 Task: Add an event with the title Brainstorming Session, date '2024/04/05', time 7:30 AM to 9:30 AMand add a description: During this session, we will gather a diverse group of experts, including environmentalists, engineers, urban planners, technology enthusiasts, and policy makers, to foster a multidimensional perspective on the topic. Through an open exchange of ideas, we will collectively explore creative strategies to minimize carbon emissions, reduce traffic congestion, and promote eco-friendly modes of transportation.Select event color  Tomato . Add location for the event as: 654 Friedrichstraße, Berlin, Germany, logged in from the account softage.1@softage.netand send the event invitation to softage.5@softage.net and softage.6@softage.net. Set a reminder for the event Daily
Action: Mouse moved to (58, 86)
Screenshot: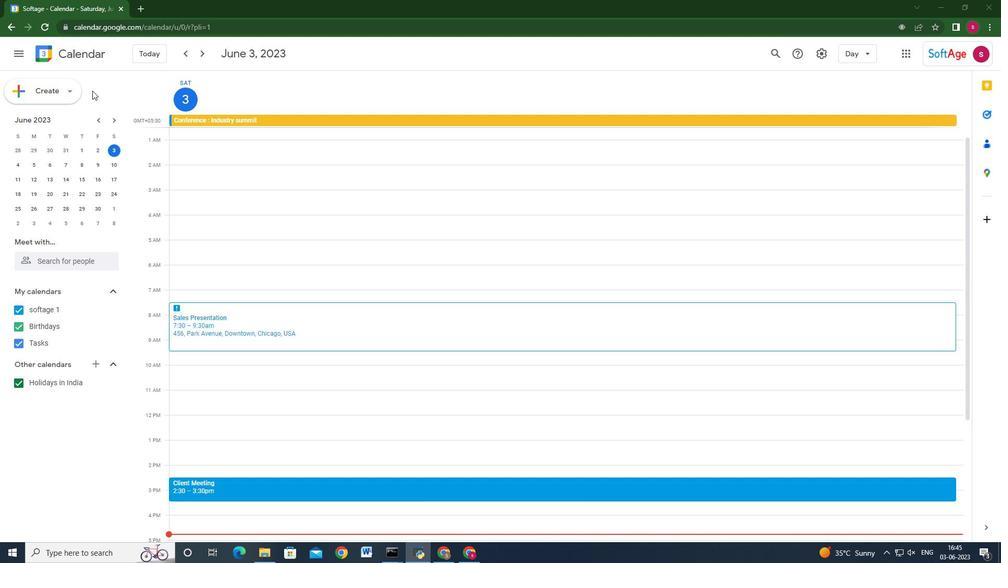 
Action: Mouse pressed left at (58, 86)
Screenshot: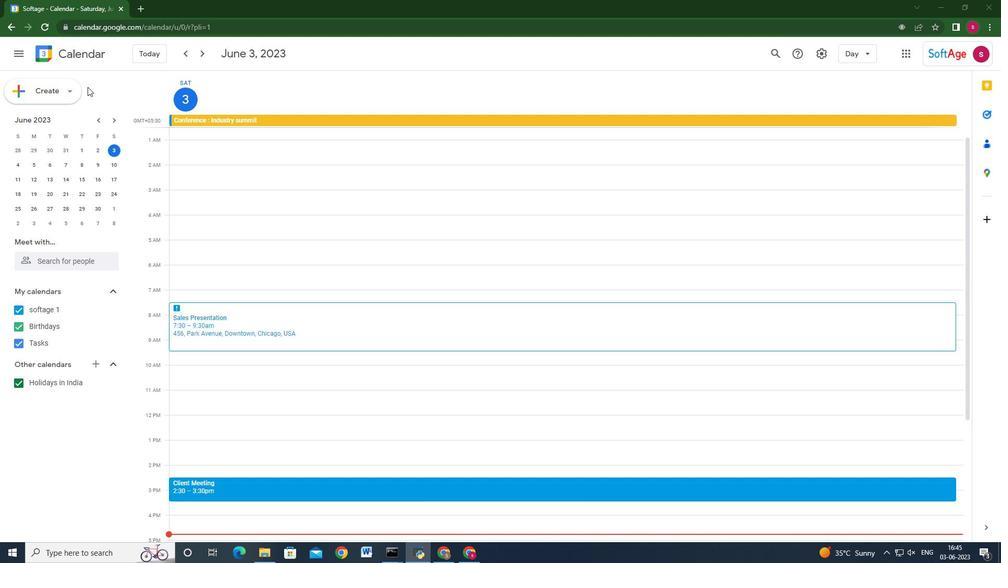 
Action: Mouse moved to (45, 119)
Screenshot: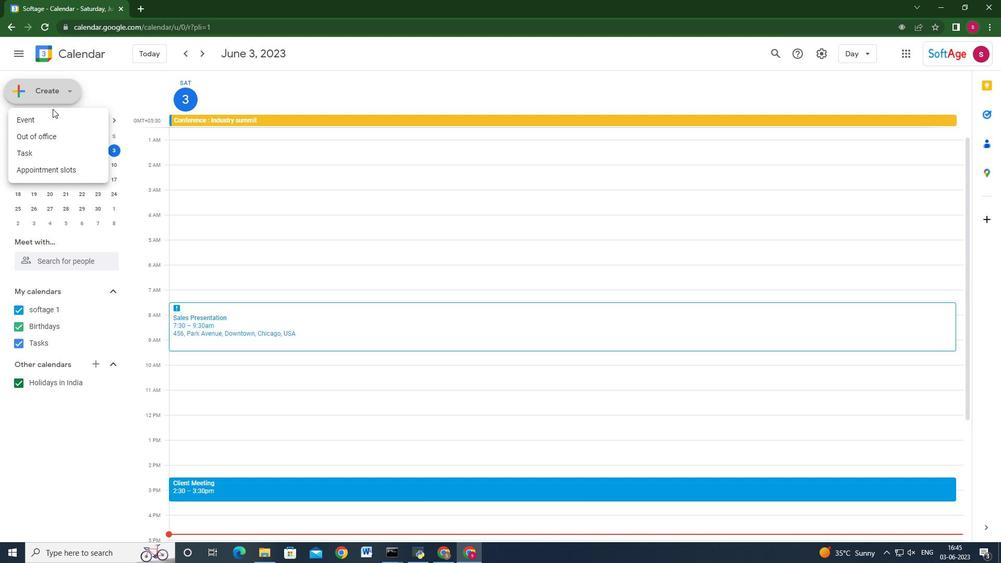 
Action: Mouse pressed left at (45, 119)
Screenshot: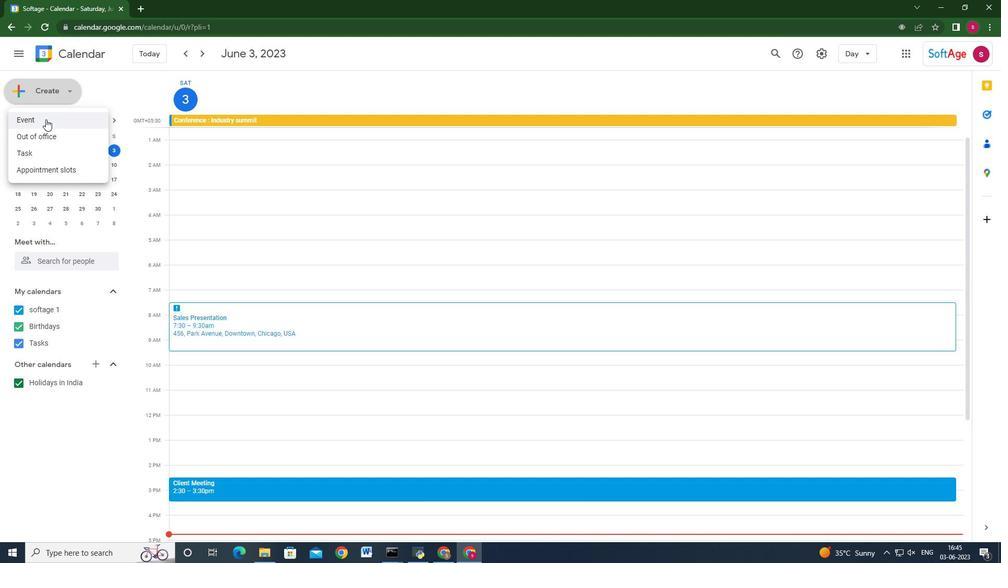 
Action: Mouse moved to (612, 510)
Screenshot: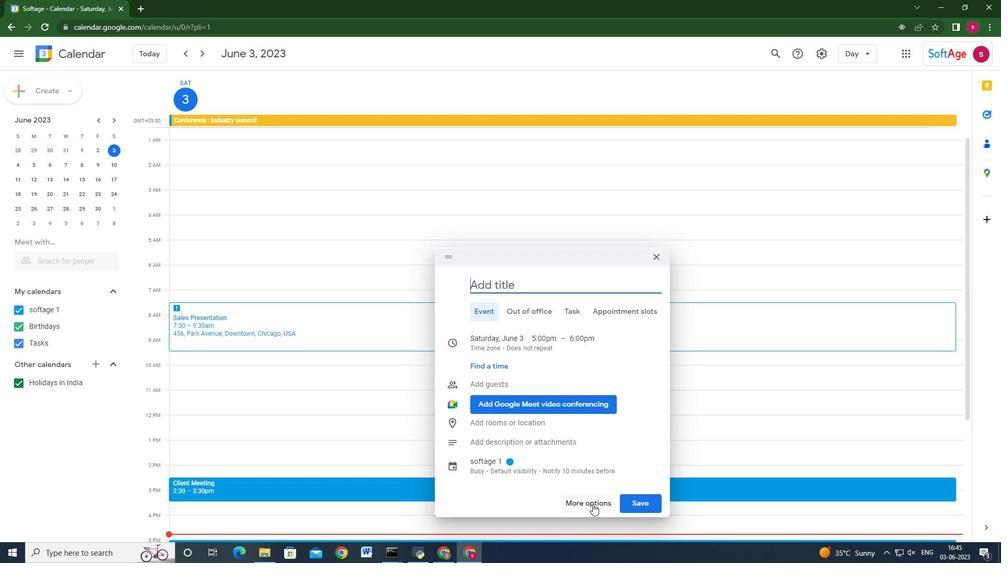 
Action: Mouse pressed left at (612, 510)
Screenshot: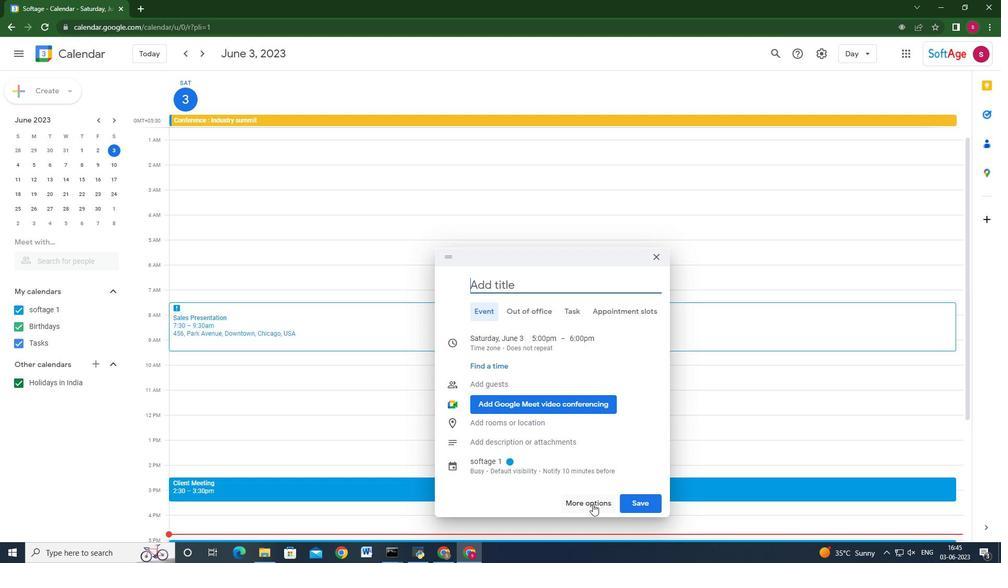 
Action: Mouse moved to (162, 49)
Screenshot: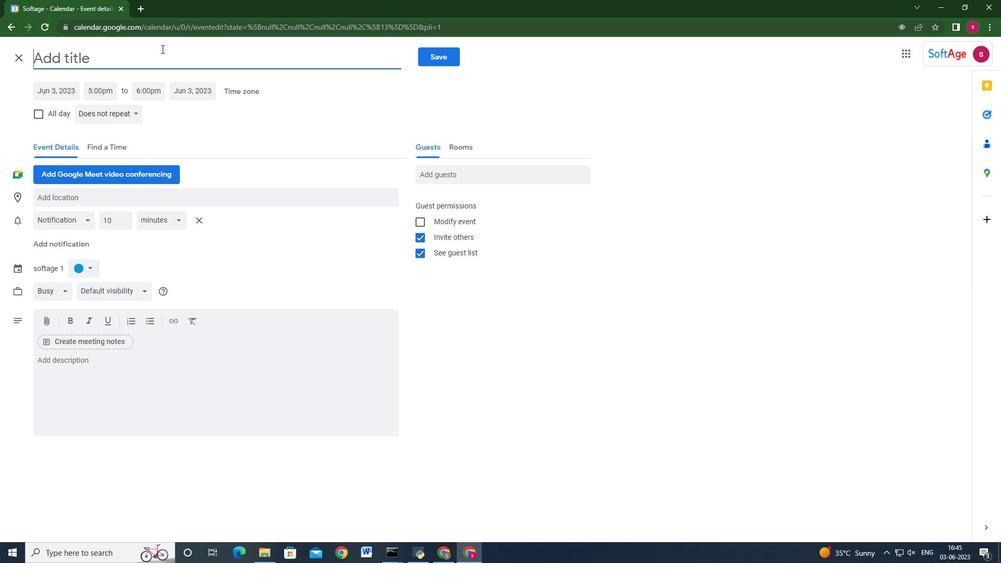 
Action: Key pressed <Key.shift>Brainstorming<Key.space><Key.shift_r>Session
Screenshot: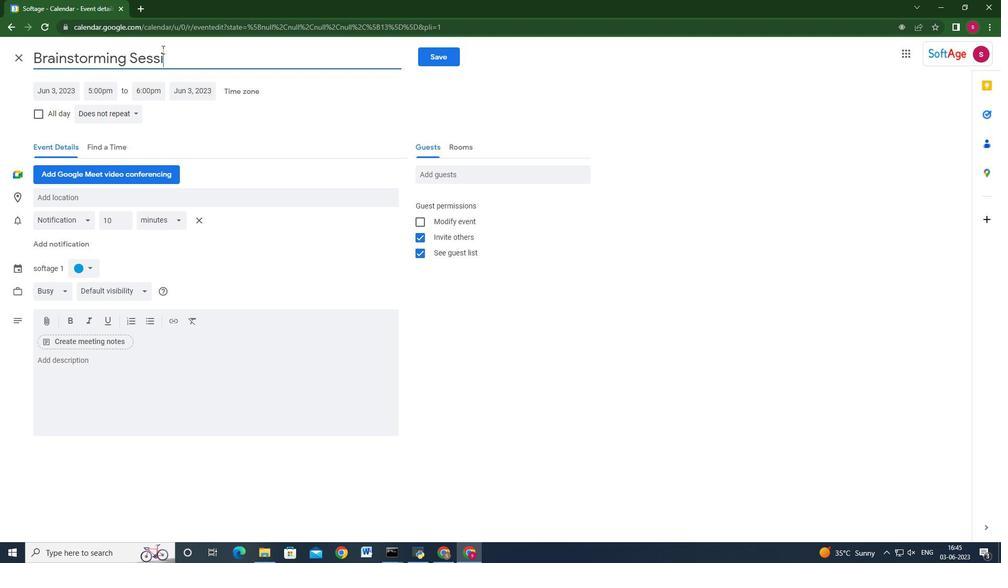 
Action: Mouse moved to (64, 90)
Screenshot: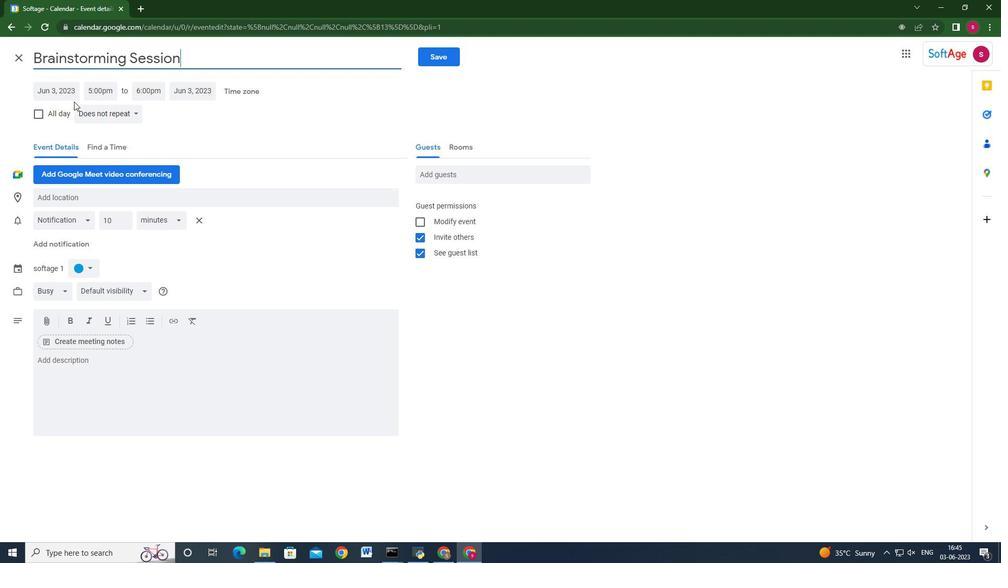 
Action: Mouse pressed left at (64, 90)
Screenshot: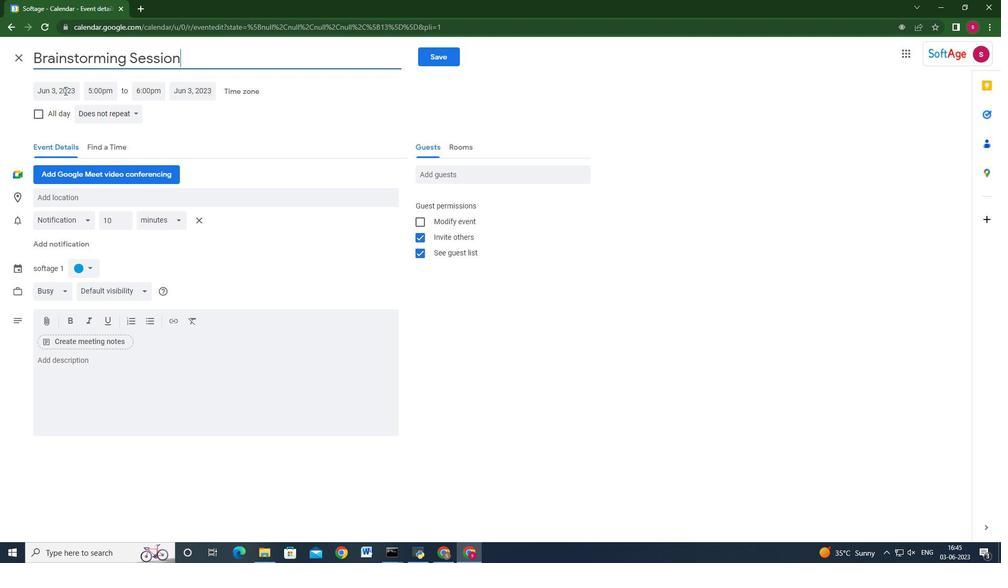 
Action: Mouse moved to (162, 112)
Screenshot: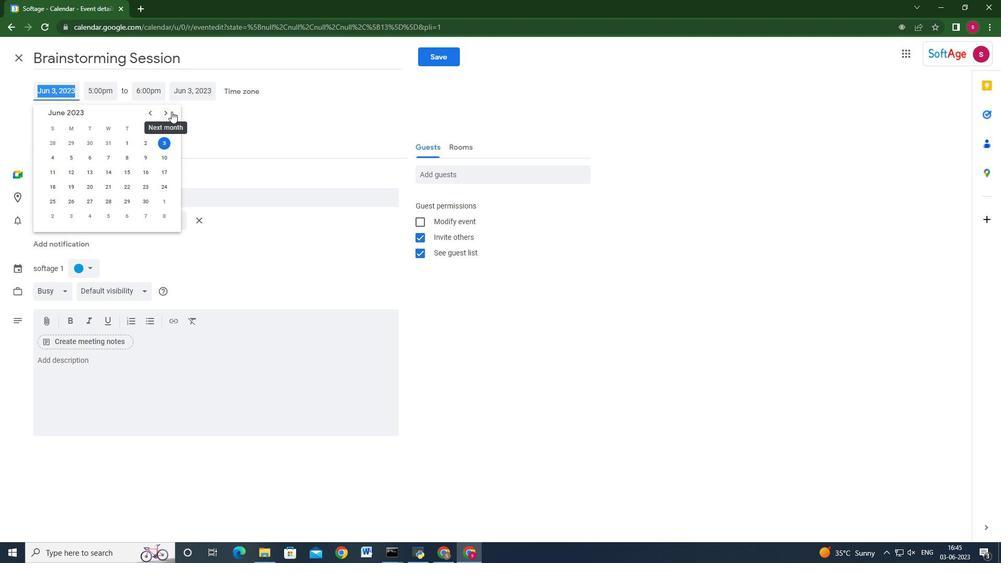 
Action: Mouse pressed left at (162, 112)
Screenshot: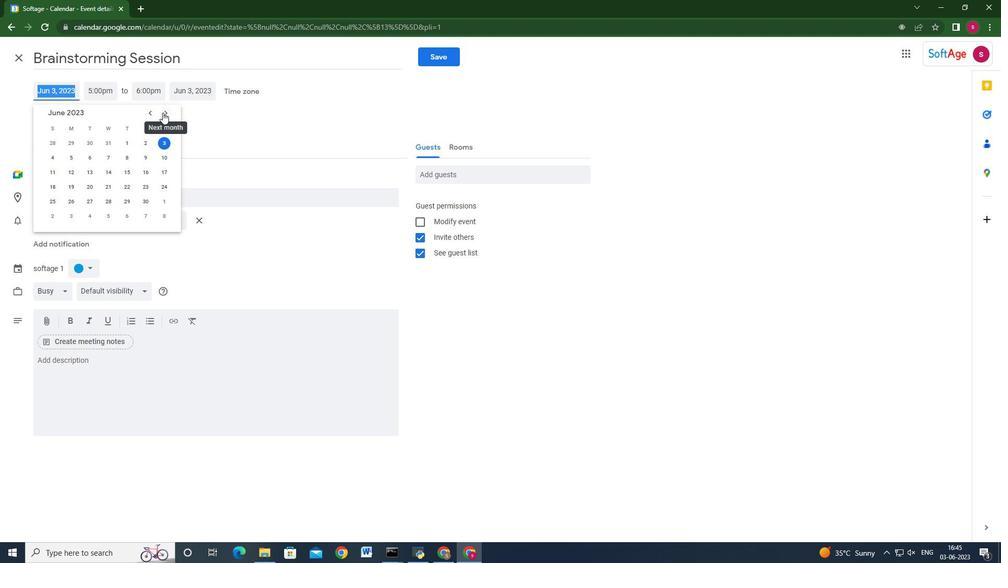
Action: Mouse pressed left at (162, 112)
Screenshot: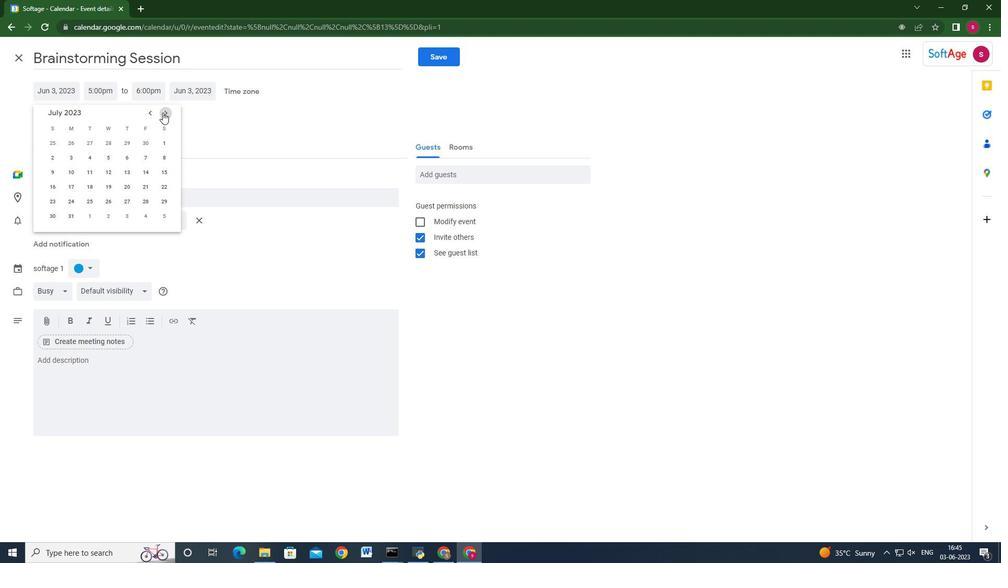 
Action: Mouse pressed left at (162, 112)
Screenshot: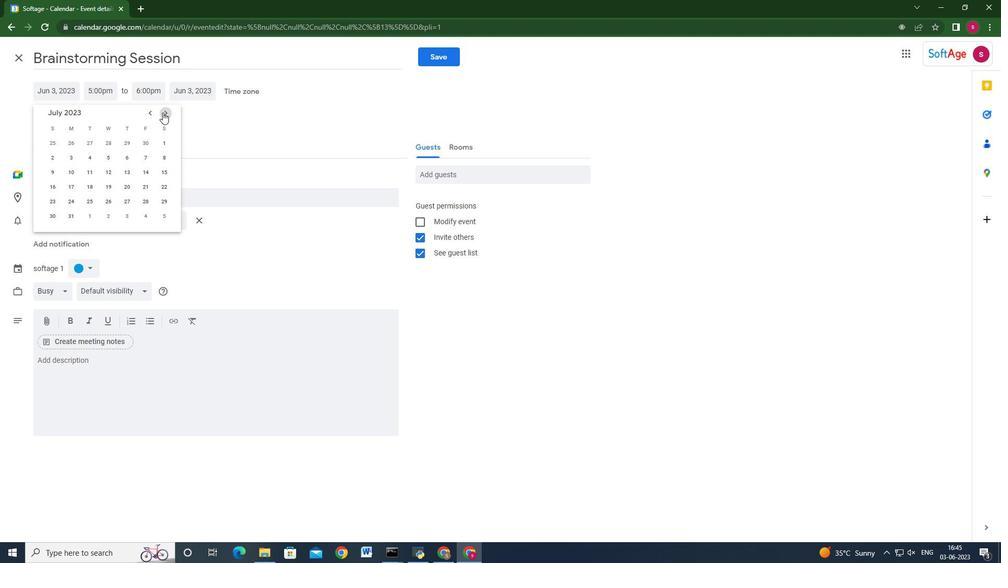 
Action: Mouse pressed left at (162, 112)
Screenshot: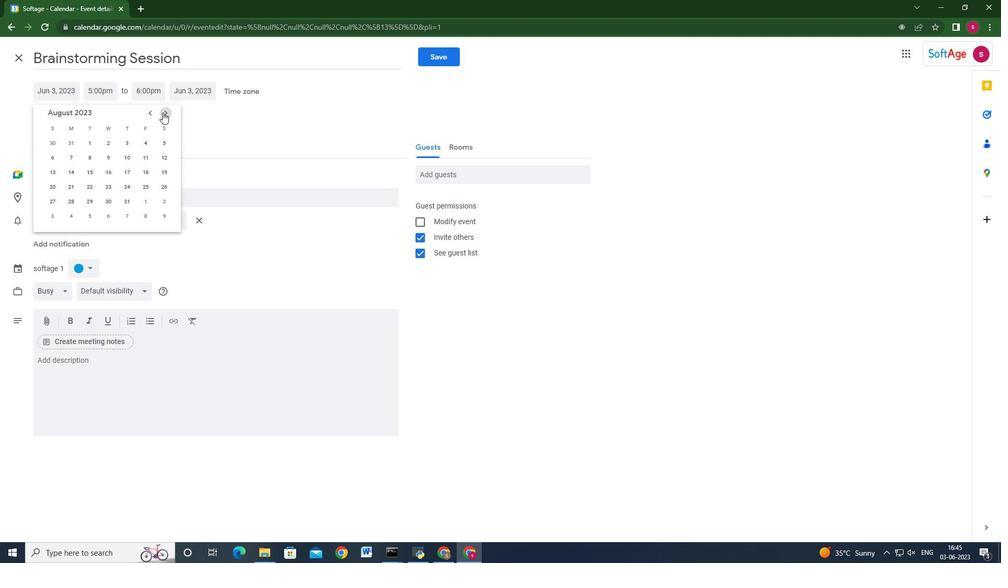 
Action: Mouse pressed left at (162, 112)
Screenshot: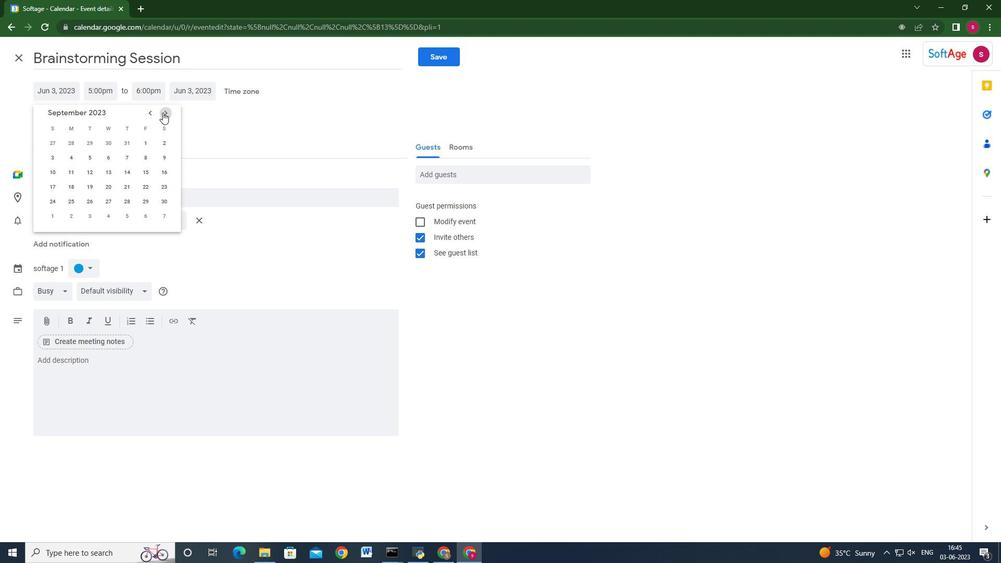 
Action: Mouse pressed left at (162, 112)
Screenshot: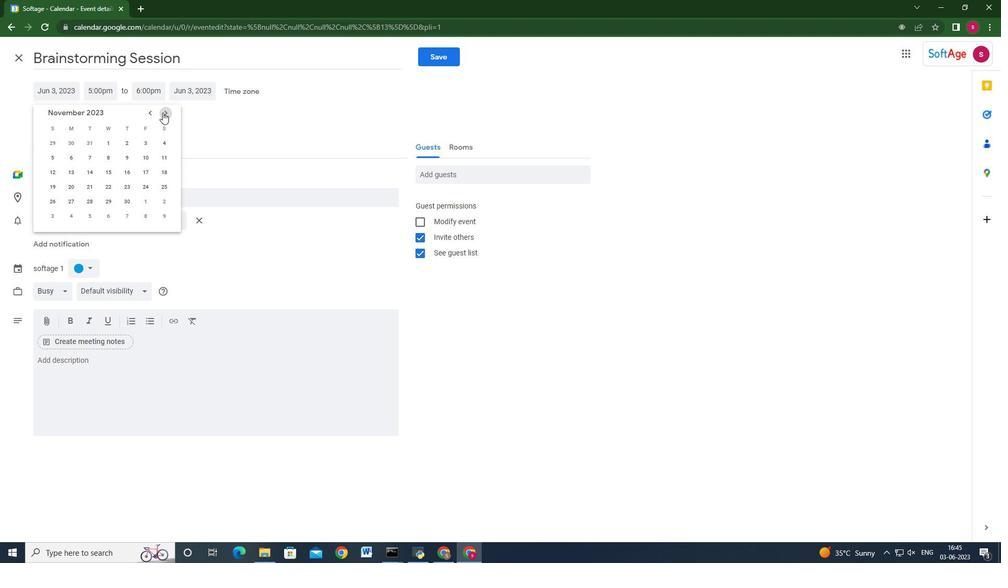 
Action: Mouse pressed left at (162, 112)
Screenshot: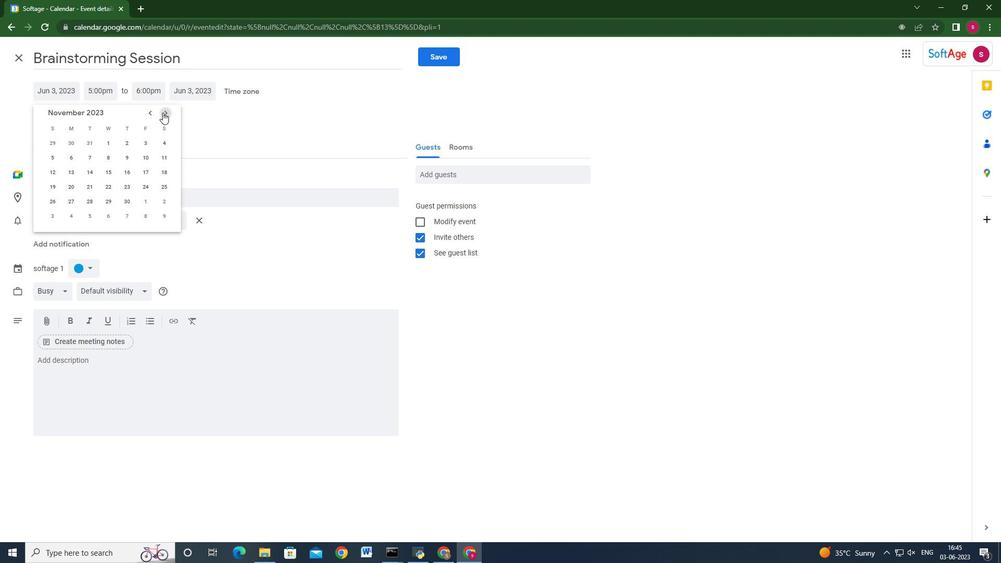 
Action: Mouse pressed left at (162, 112)
Screenshot: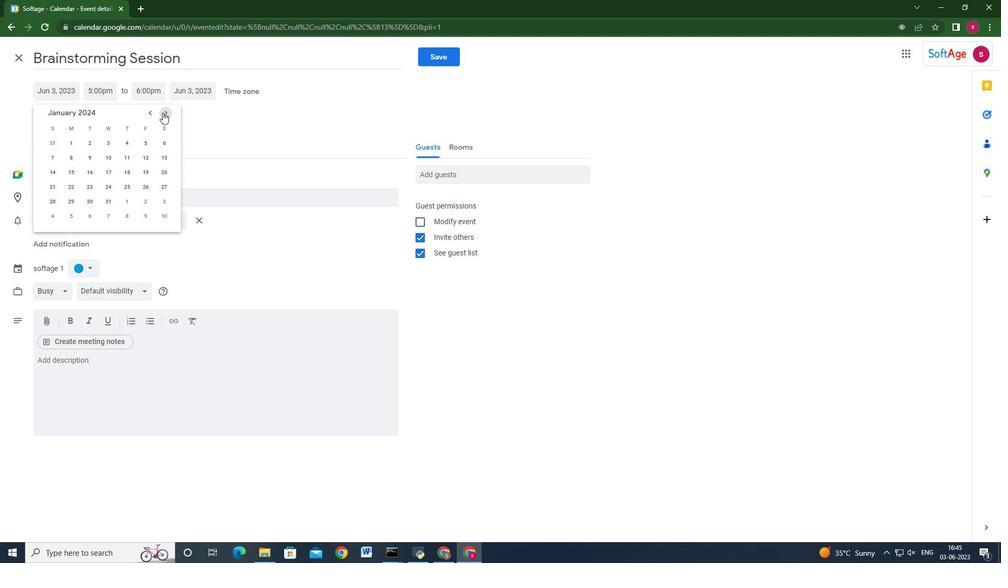 
Action: Mouse pressed left at (162, 112)
Screenshot: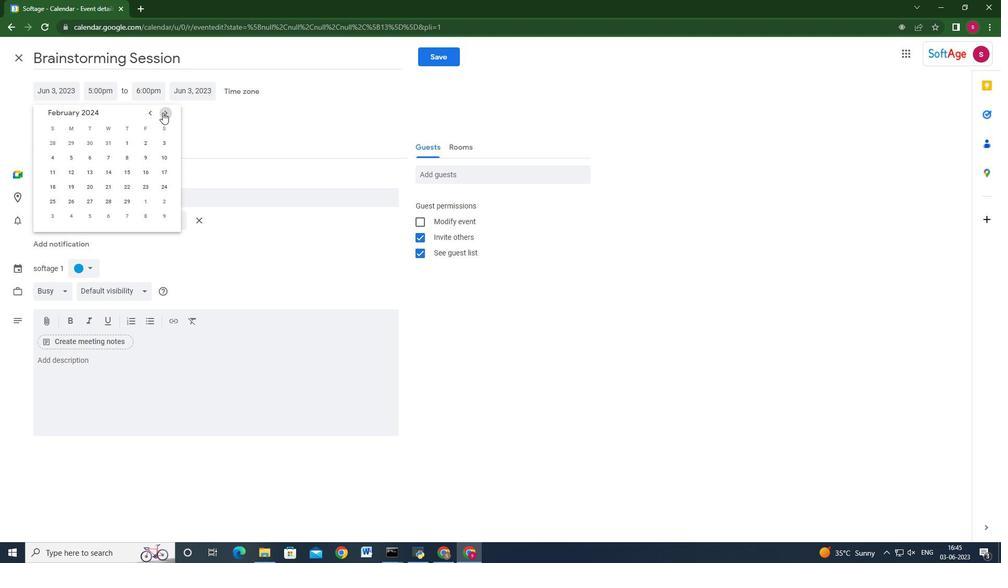 
Action: Mouse pressed left at (162, 112)
Screenshot: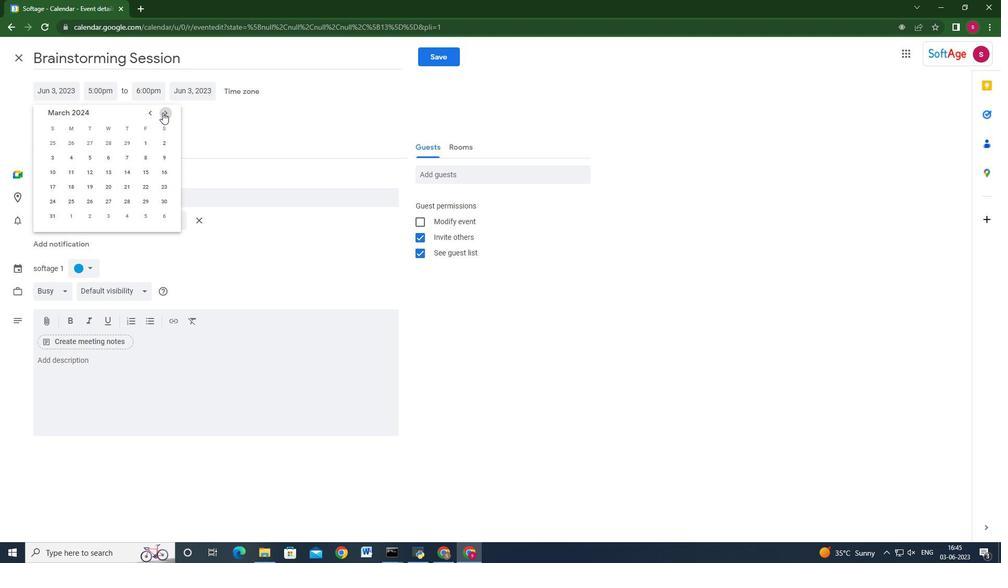 
Action: Mouse moved to (141, 142)
Screenshot: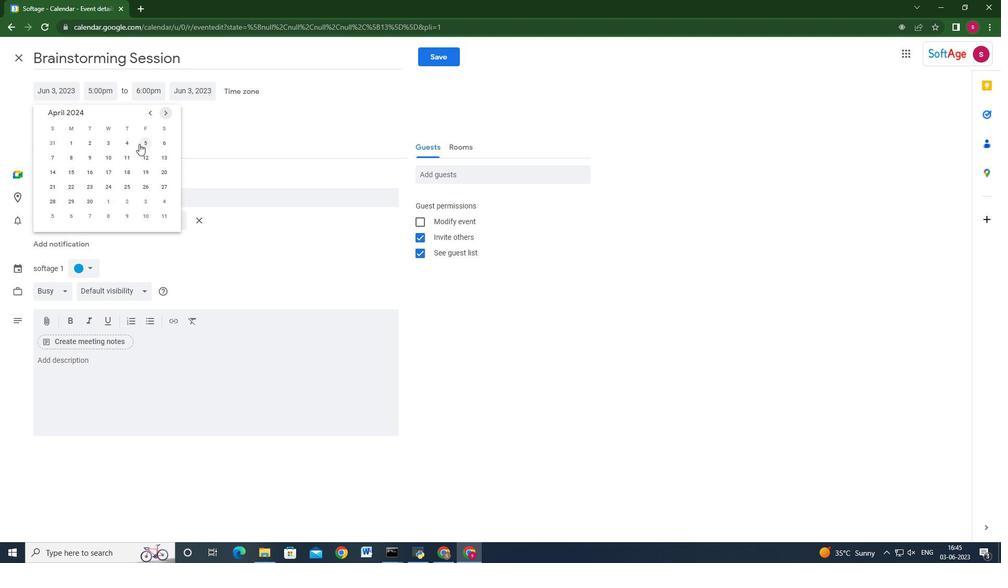 
Action: Mouse pressed left at (141, 142)
Screenshot: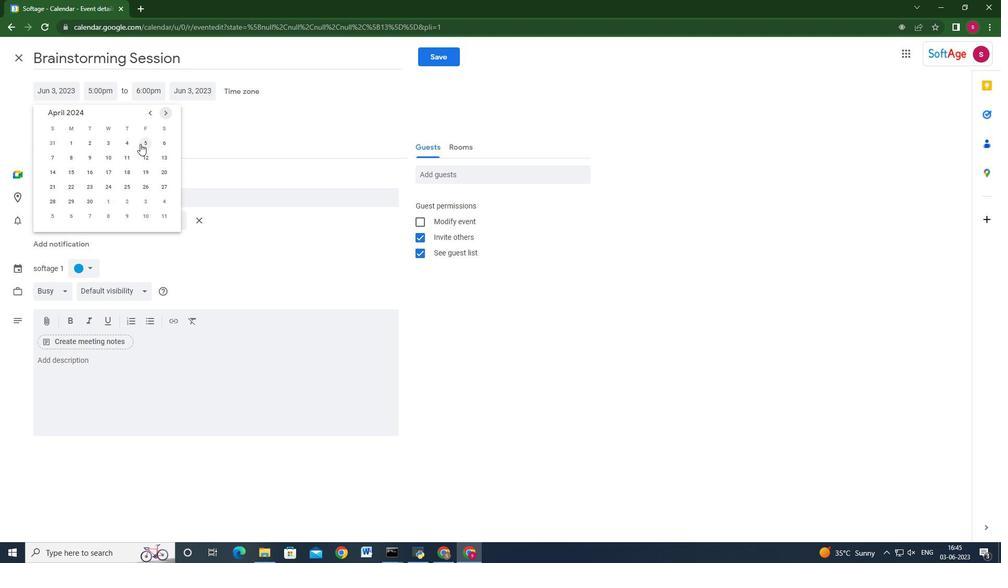 
Action: Mouse moved to (102, 87)
Screenshot: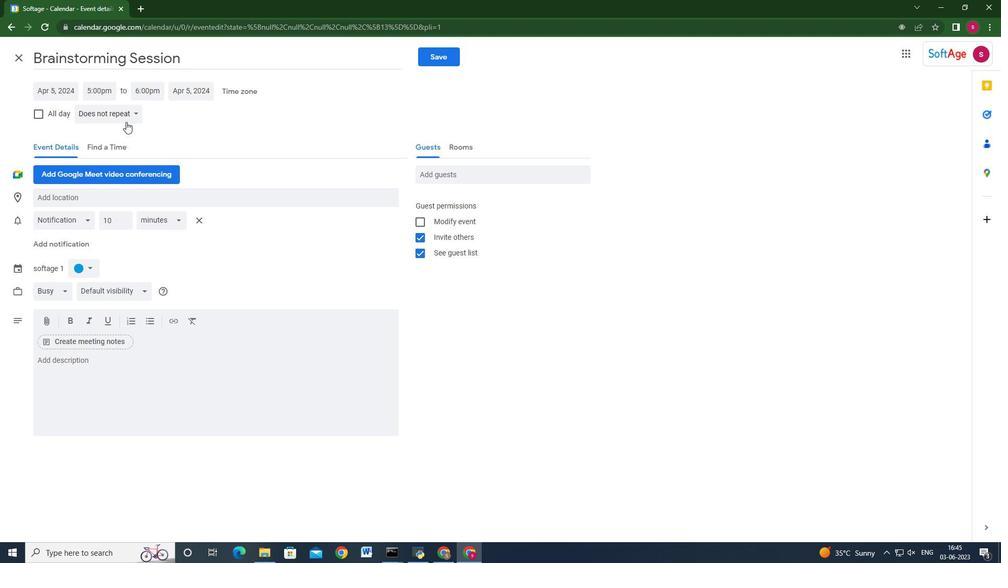 
Action: Mouse pressed left at (102, 87)
Screenshot: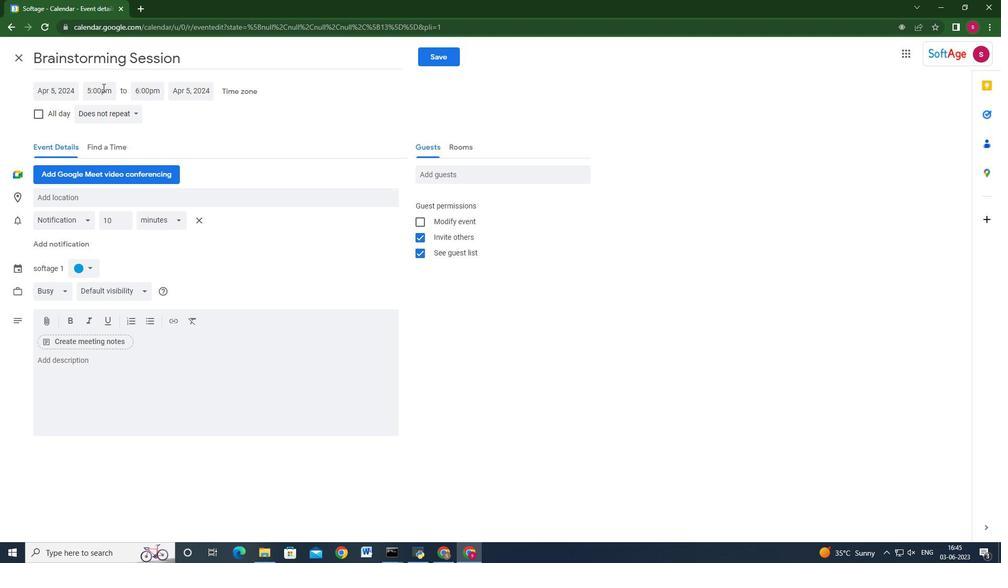 
Action: Key pressed 7<Key.shift>:30am<Key.enter><Key.tab>9<Key.shift>:30am<Key.enter>
Screenshot: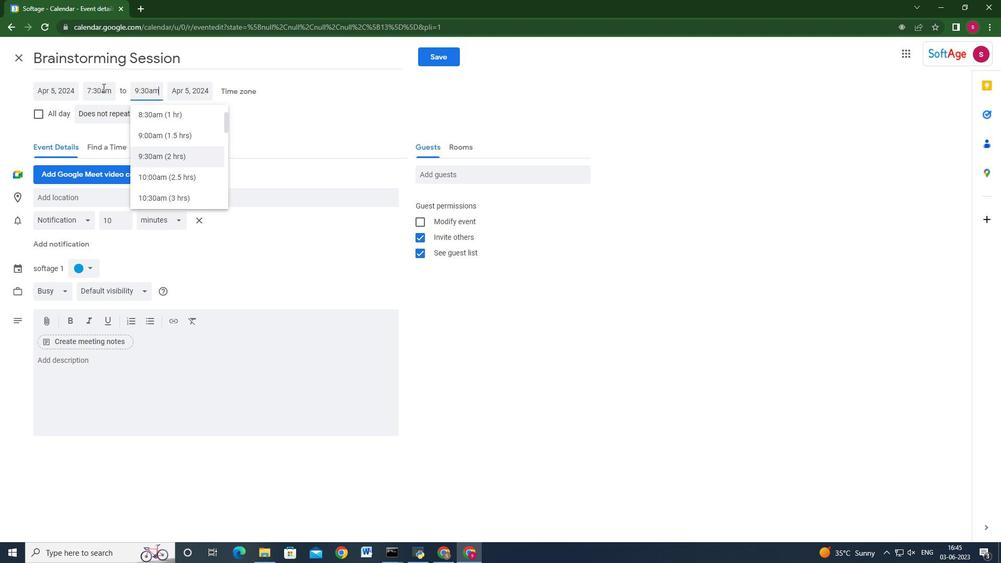 
Action: Mouse moved to (188, 367)
Screenshot: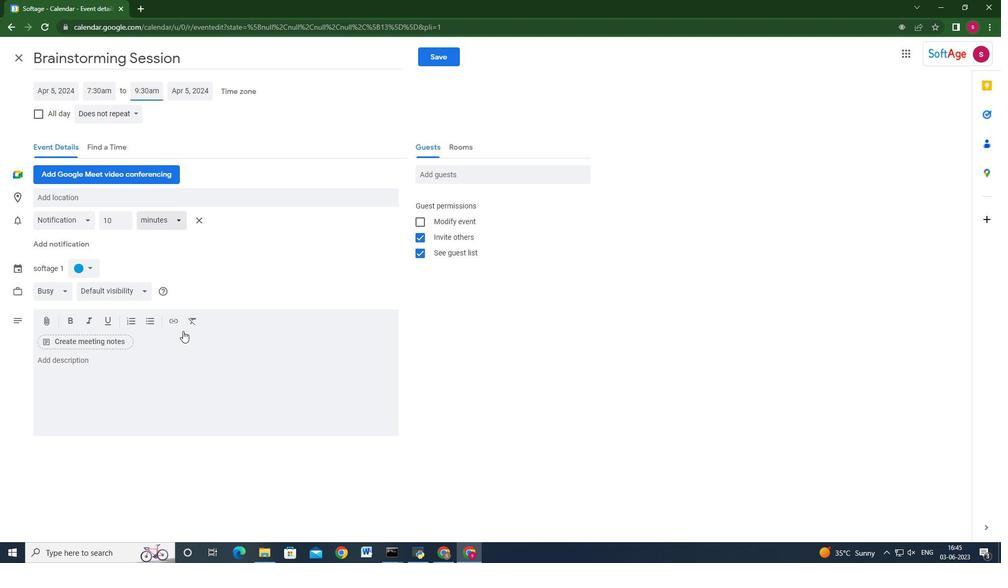 
Action: Mouse pressed left at (188, 367)
Screenshot: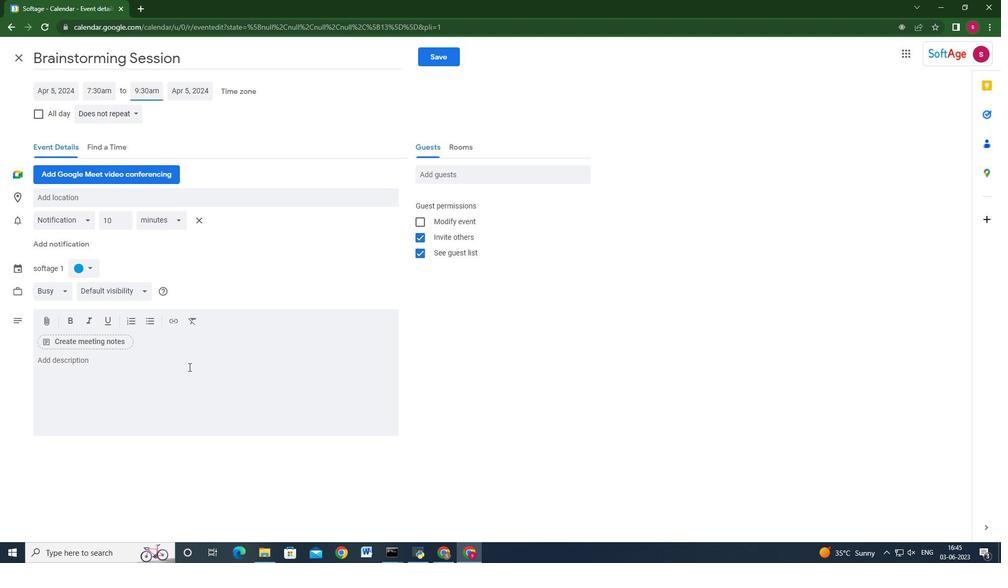
Action: Key pressed <Key.shift>duri<Key.backspace><Key.backspace><Key.backspace><Key.backspace><Key.shift_r>During<Key.space>this<Key.space>session,<Key.space>we<Key.space>will<Key.space>gag<Key.backspace>ther<Key.space>a<Key.space>diverse<Key.space>group<Key.space>of<Key.space>experts<Key.space><Key.backspace>,<Key.space>including<Key.space>environmentalists,<Key.space>engineers<Key.space><Key.backspace>,<Key.space>urban<Key.space>planners,<Key.space>technology<Key.space>enthusiasts<Key.space><Key.backspace>,<Key.space>and<Key.space>policy<Key.space>makers,<Key.space>to<Key.space>foster<Key.space>a<Key.space>multidimensional<Key.space>perspective<Key.space>on<Key.space>the<Key.space>topic.<Key.space><Key.shift>Through<Key.space>an<Key.space>open<Key.space>exchange<Key.space>of<Key.space>ideas,<Key.space>we<Key.space>will<Key.space>collectively<Key.space>explore<Key.space>creative<Key.space>strategies<Key.space>to<Key.space>minimize<Key.space>th<Key.backspace><Key.backspace>carbon<Key.space>emissions<Key.space><Key.backspace><Key.space><Key.backspace>.<Key.backspace>,<Key.space>reduce<Key.space>traffic<Key.space>congestion,<Key.space>and<Key.space>promote<Key.space>eco-friendly<Key.space>modes<Key.space>of<Key.space>transportation.<Key.space>
Screenshot: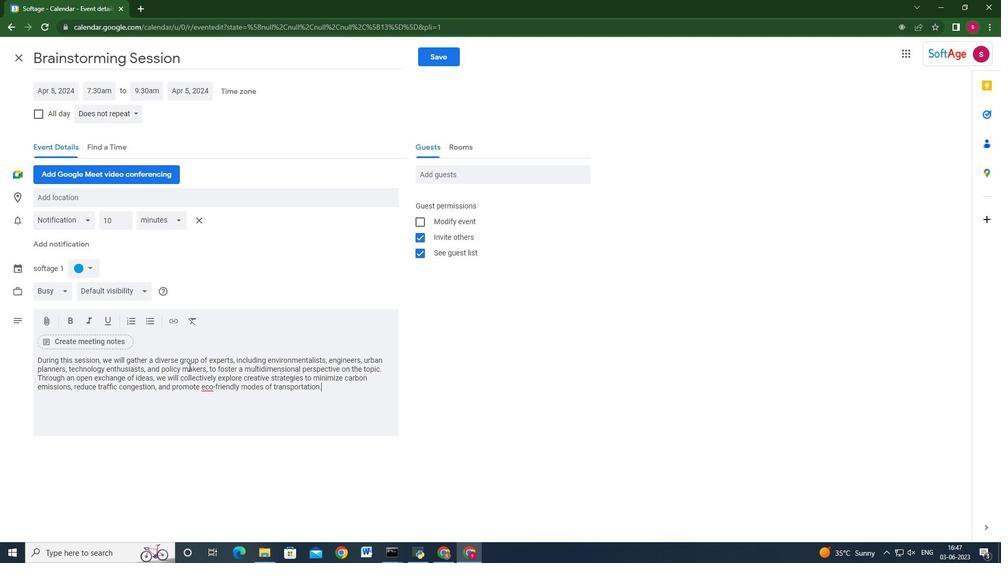 
Action: Mouse moved to (87, 262)
Screenshot: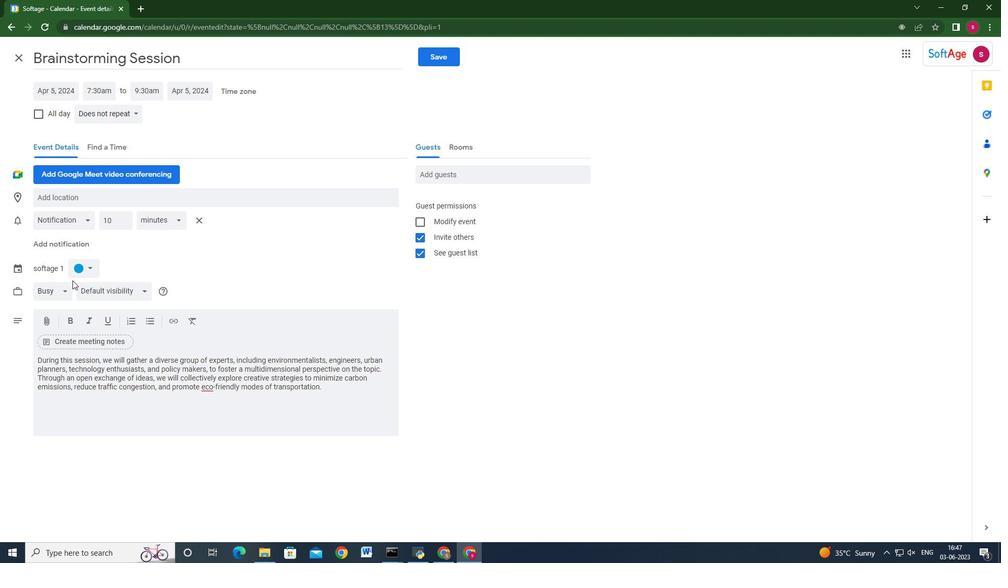 
Action: Mouse pressed left at (86, 262)
Screenshot: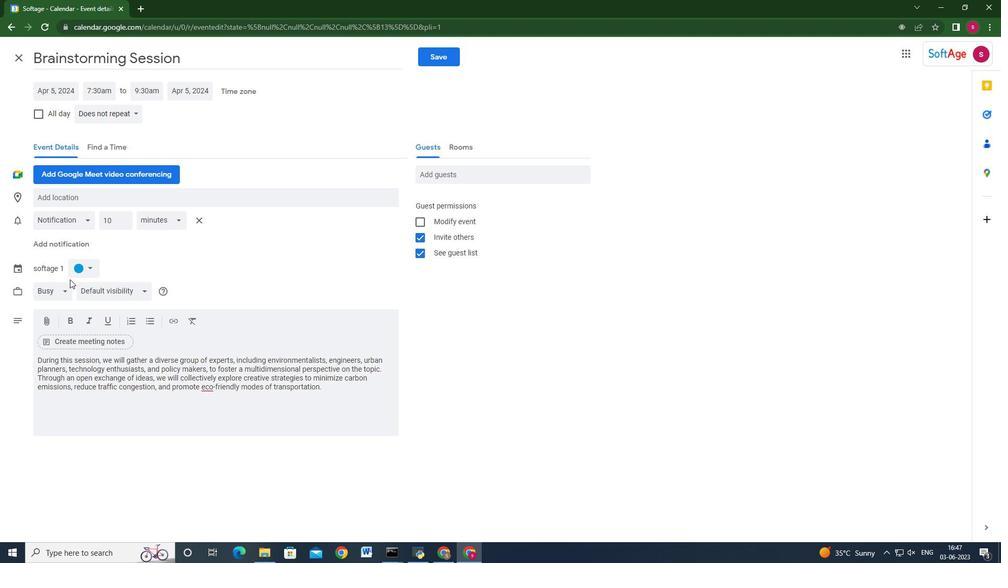 
Action: Mouse moved to (78, 267)
Screenshot: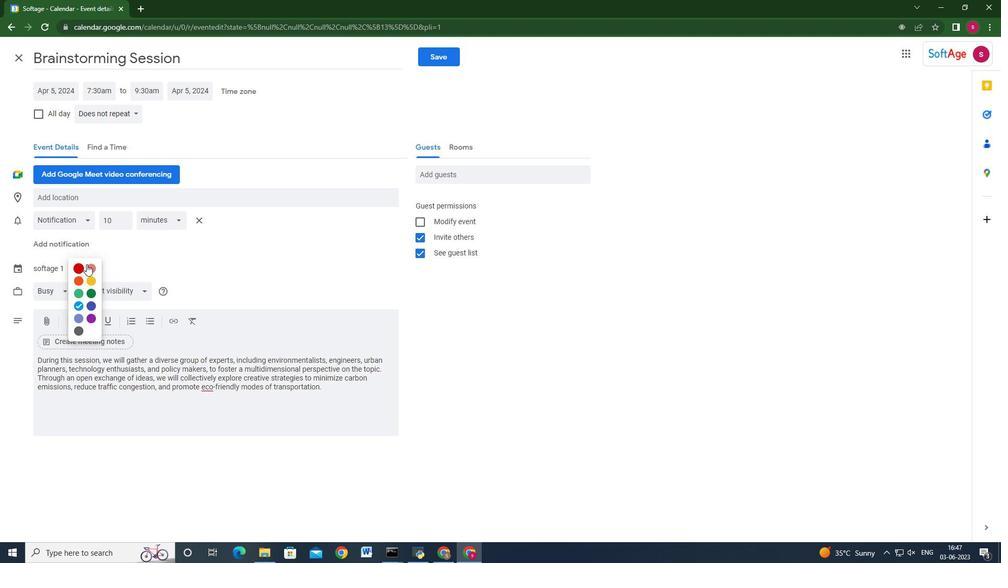 
Action: Mouse pressed left at (78, 267)
Screenshot: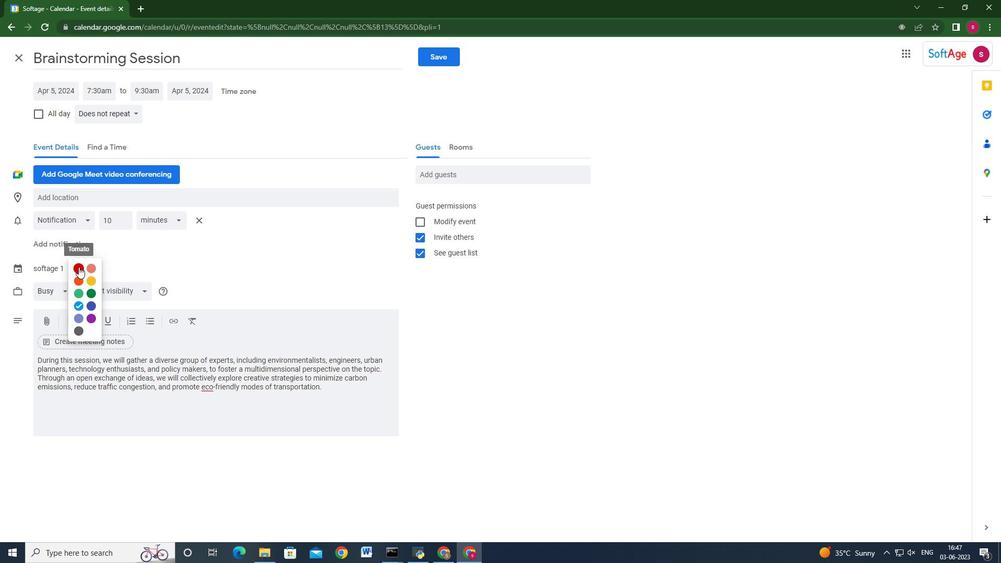 
Action: Mouse moved to (114, 187)
Screenshot: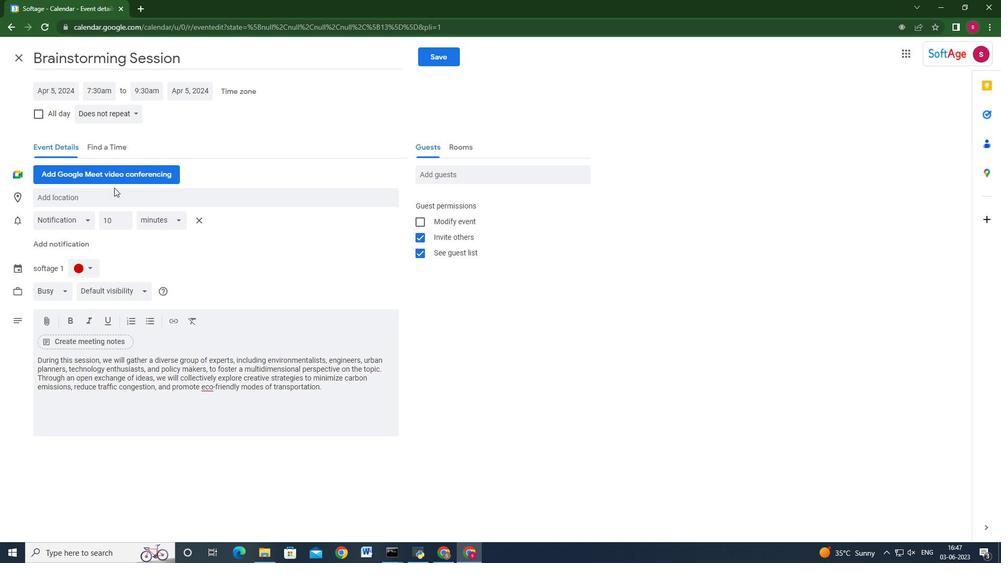 
Action: Mouse pressed left at (114, 187)
Screenshot: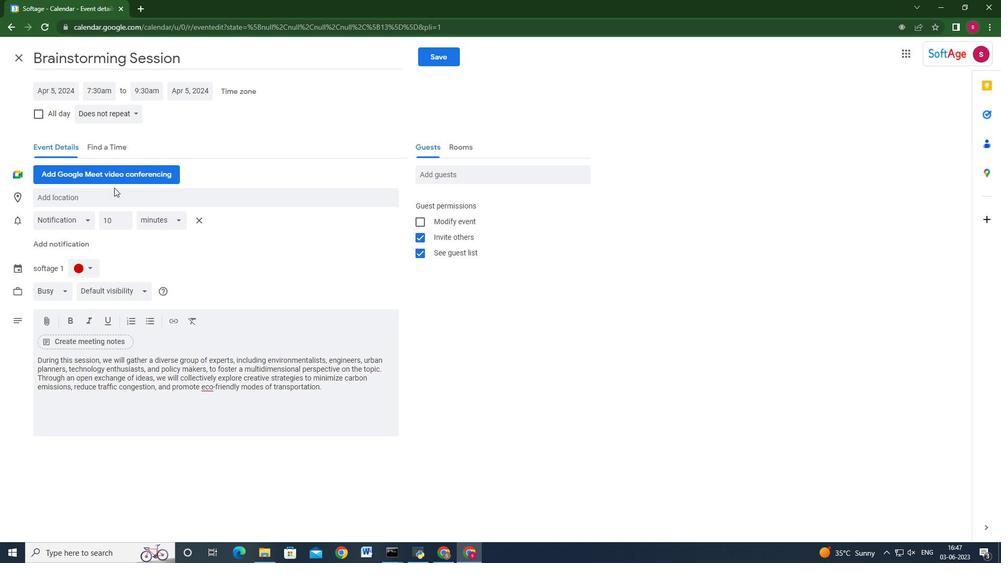 
Action: Mouse moved to (113, 191)
Screenshot: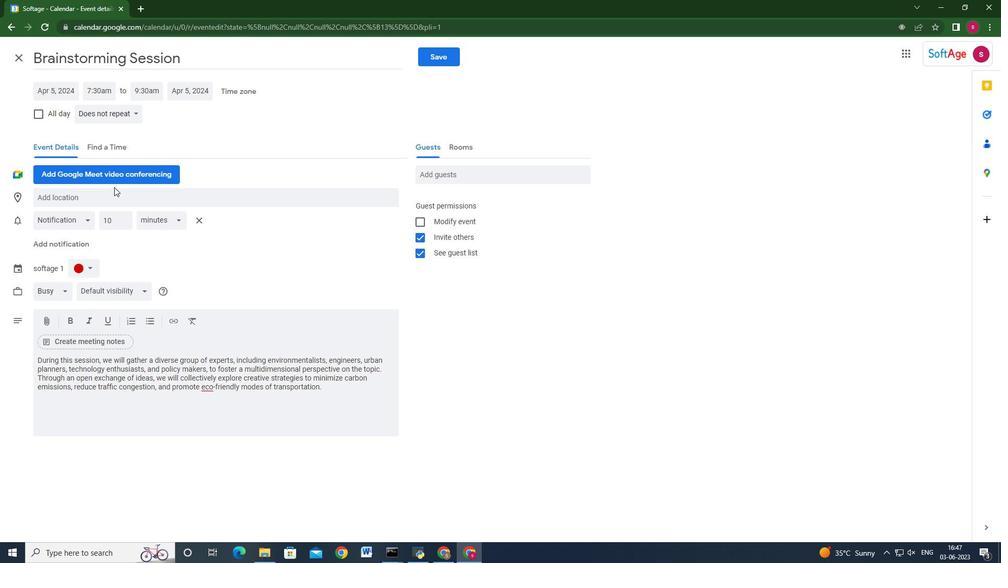 
Action: Mouse pressed left at (113, 191)
Screenshot: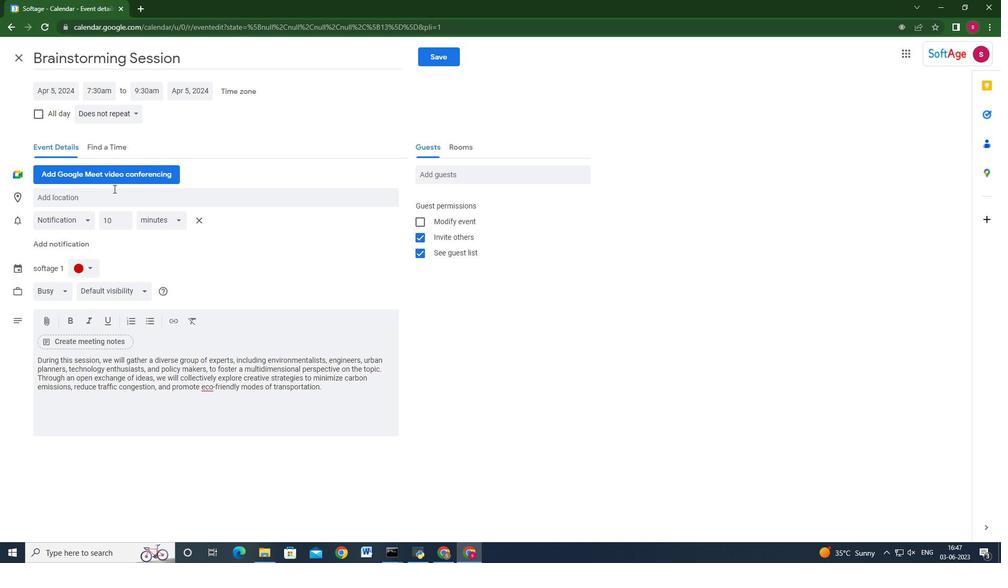 
Action: Mouse moved to (112, 191)
Screenshot: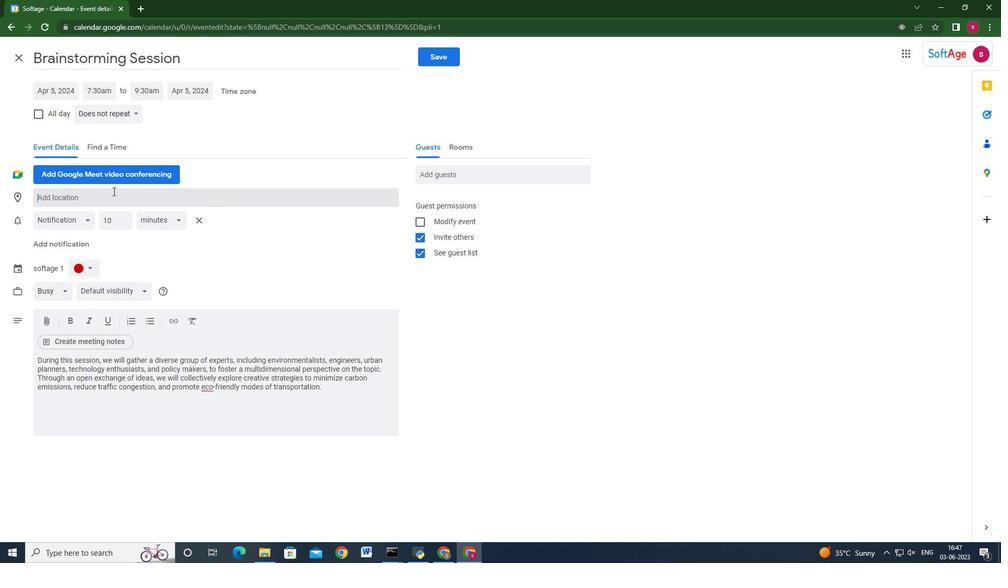 
Action: Key pressed 654.<Key.backspace><Key.space><Key.shift>Frue<Key.backspace><Key.backspace>iedrichstrabs,<Key.space><Key.shift>Berlin,<Key.space>germany
Screenshot: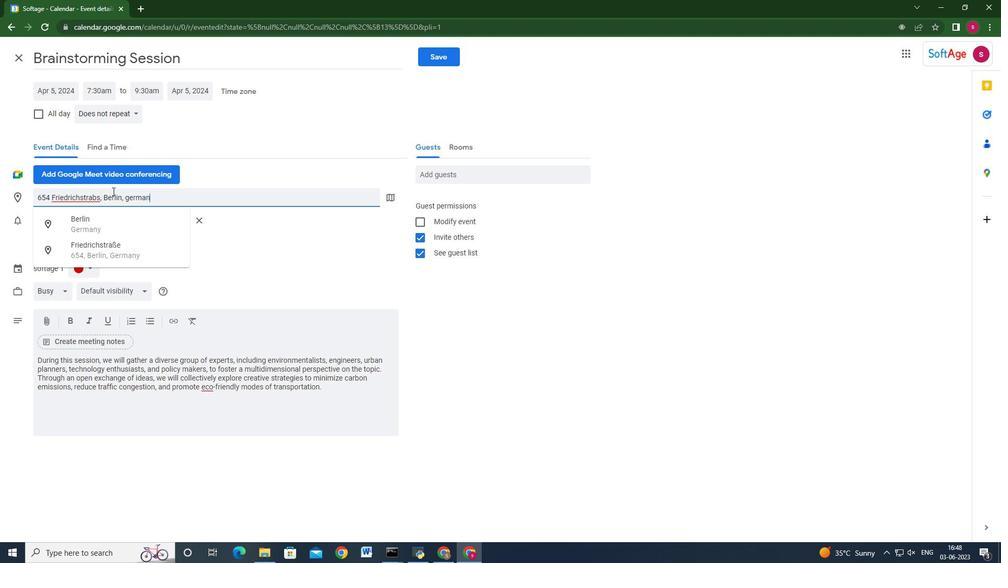 
Action: Mouse moved to (466, 167)
Screenshot: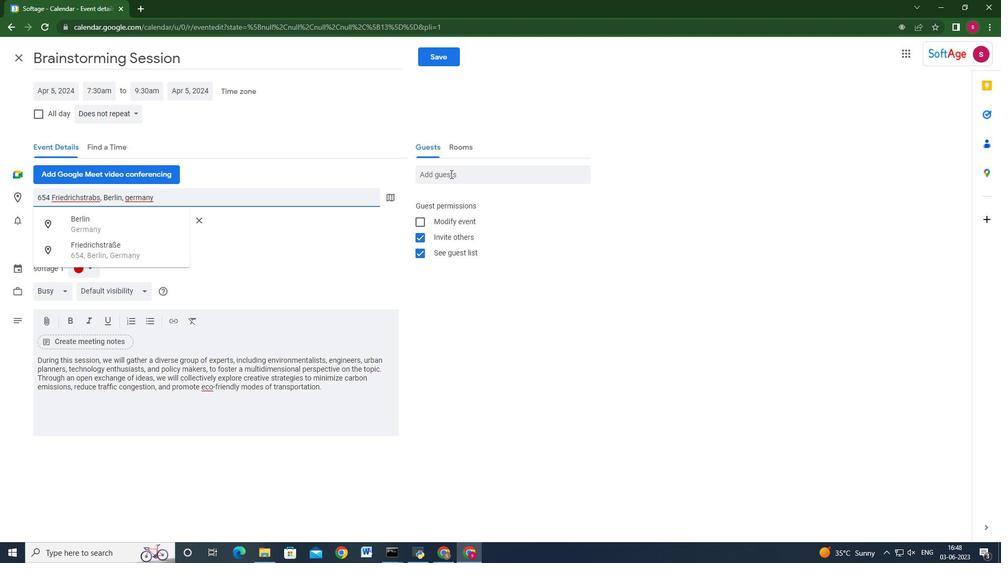 
Action: Mouse pressed left at (466, 167)
Screenshot: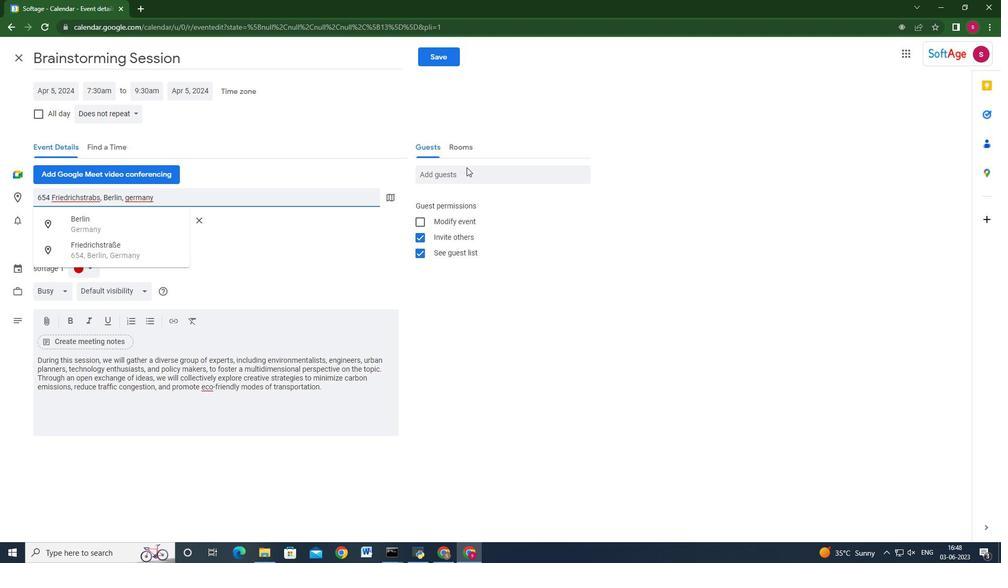 
Action: Mouse moved to (466, 173)
Screenshot: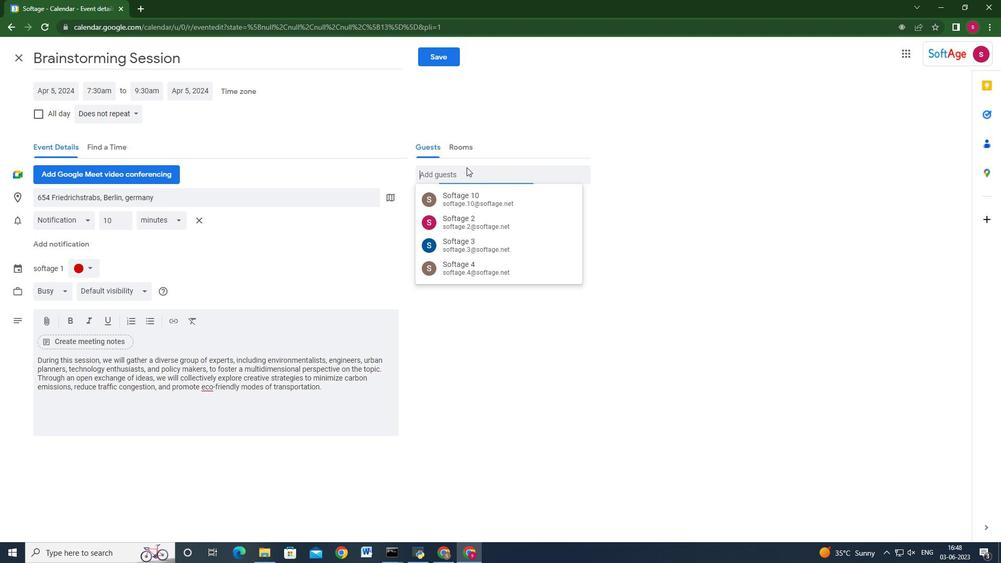 
Action: Key pressed a<Key.backspace>softage.5<Key.shift_r>@softage.net<Key.enter>softage.6<Key.shift_r>@softage.net<Key.enter>
Screenshot: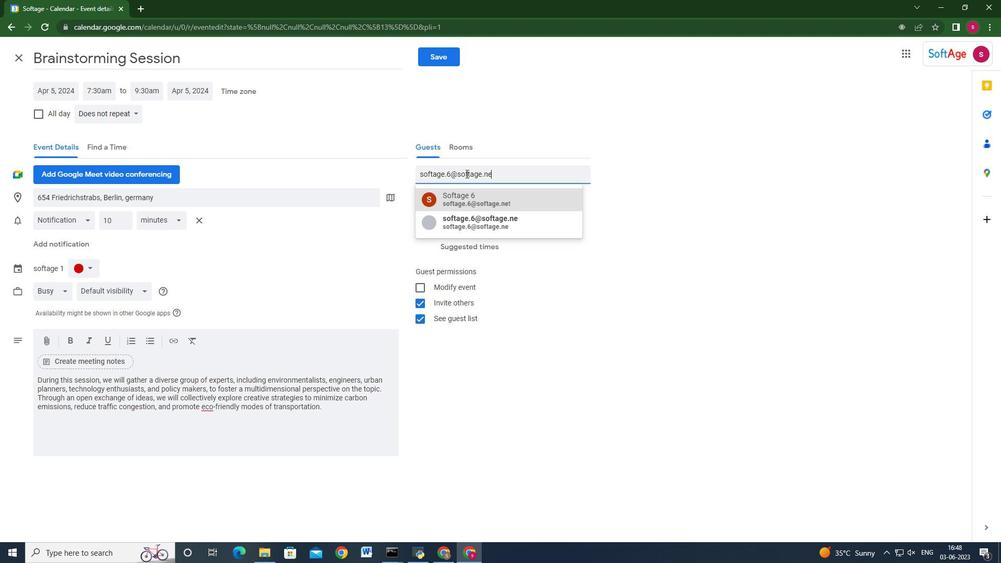
Action: Mouse moved to (134, 117)
Screenshot: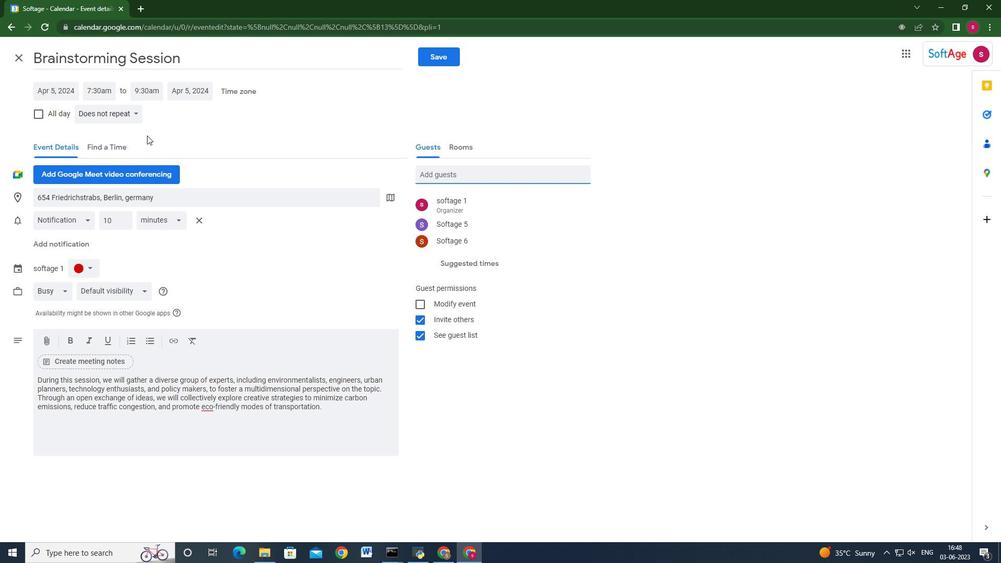 
Action: Mouse pressed left at (134, 117)
Screenshot: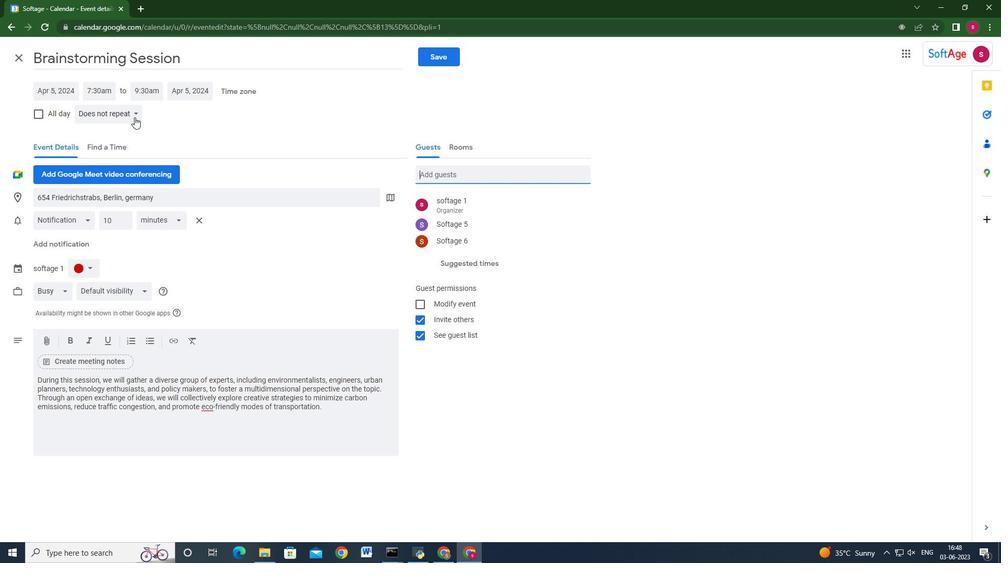 
Action: Mouse moved to (108, 136)
Screenshot: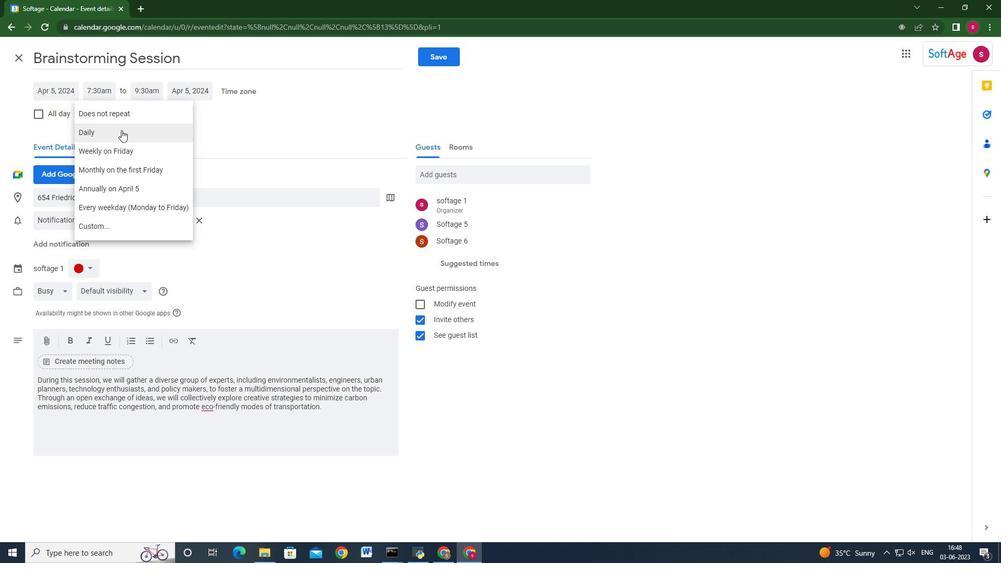 
Action: Mouse pressed left at (108, 136)
Screenshot: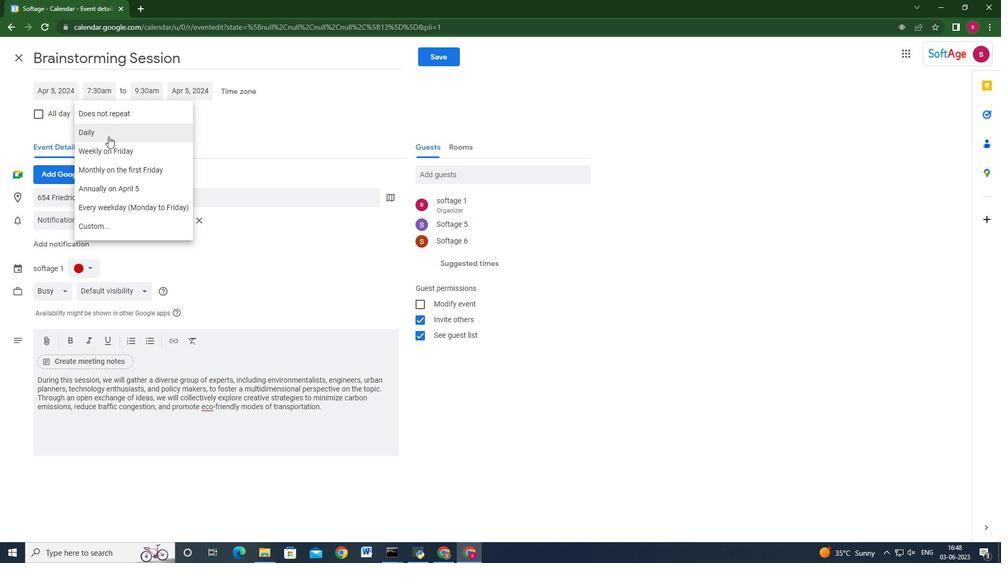 
Action: Mouse moved to (439, 58)
Screenshot: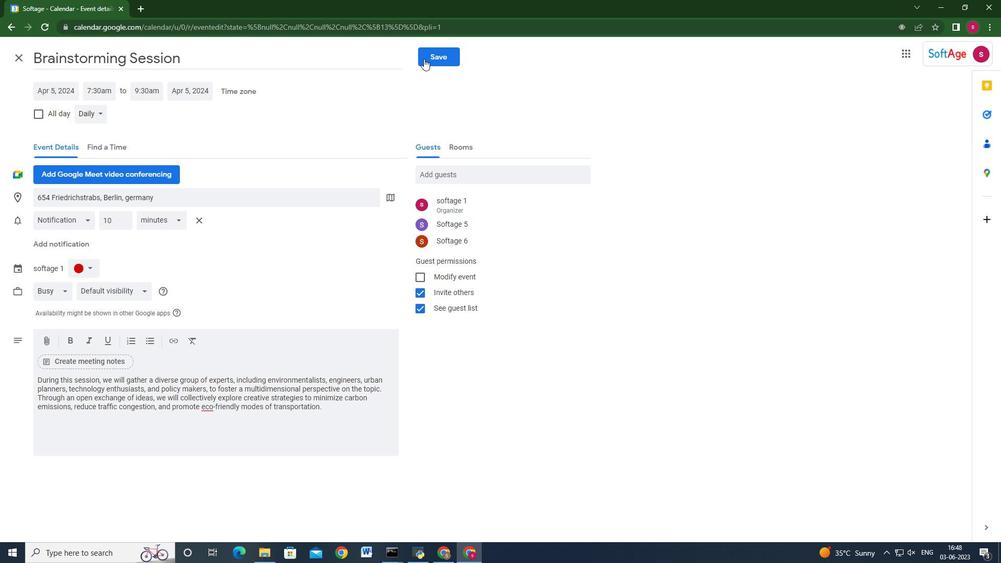 
Action: Mouse pressed left at (439, 58)
Screenshot: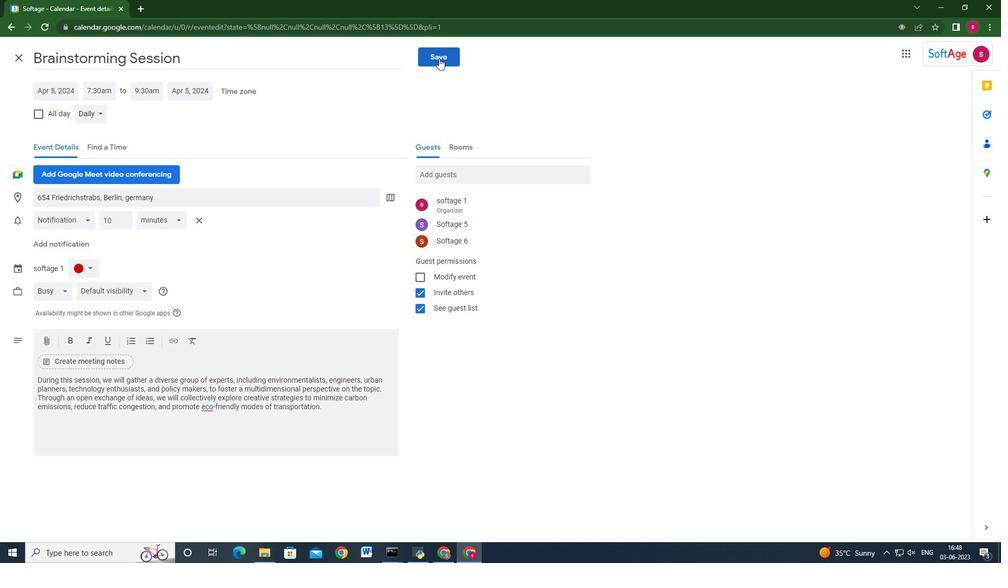 
Action: Mouse moved to (590, 314)
Screenshot: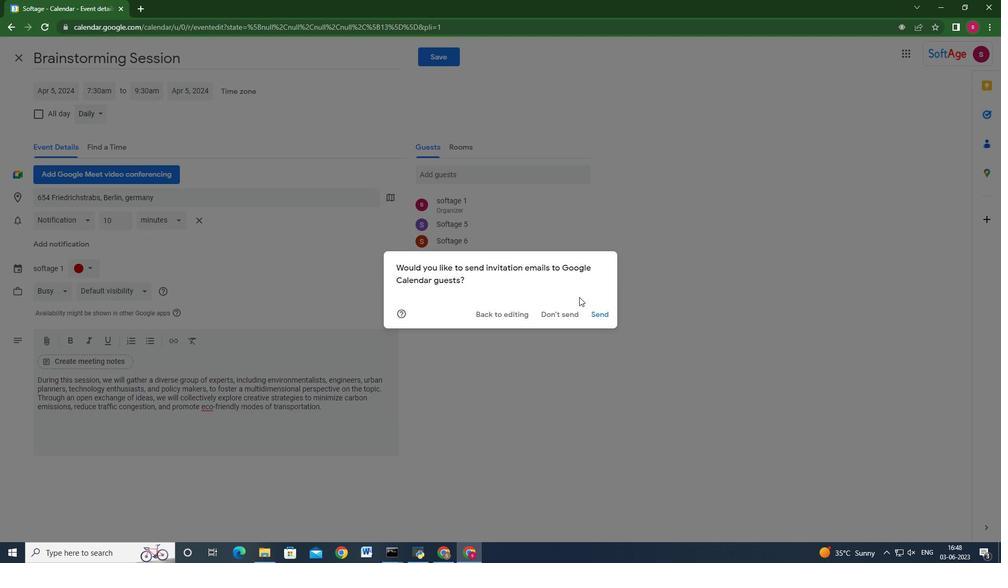 
Action: Mouse pressed left at (590, 314)
Screenshot: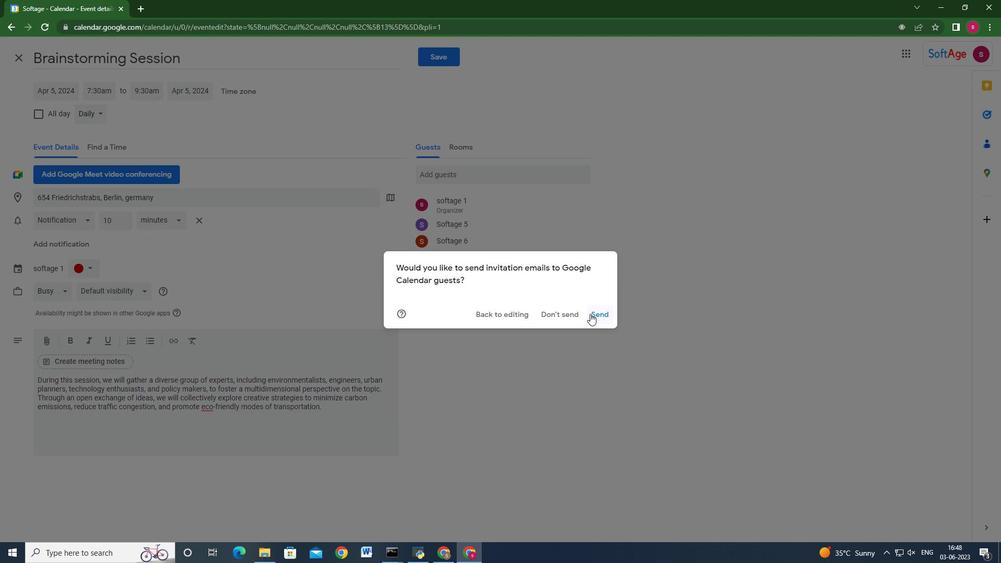 
Action: Mouse moved to (681, 295)
Screenshot: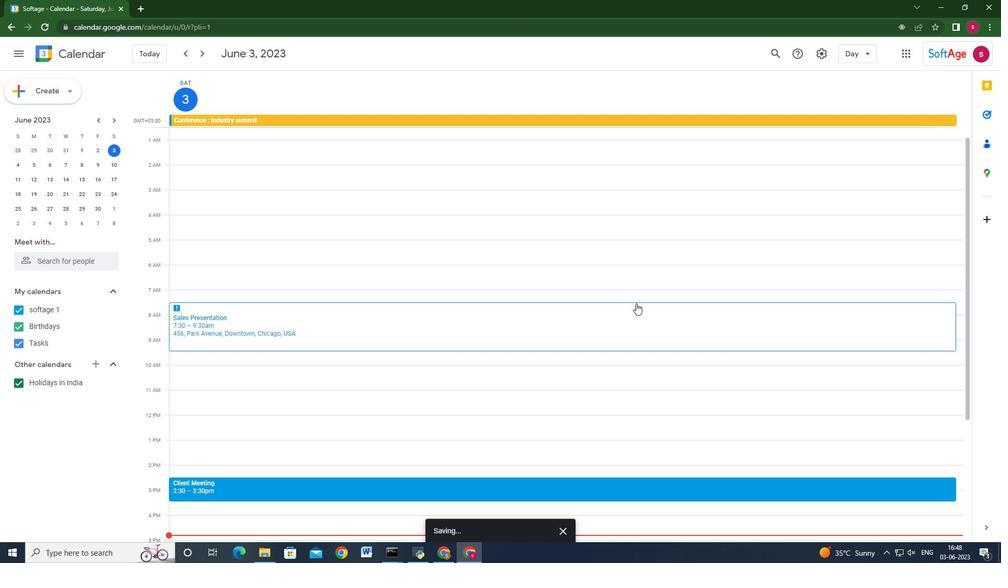 
